 Task: Create in the project BrainBridge and in the Backlog issue 'Develop a new feature to allow for predictive analytics and forecasting' a child issue 'Code optimization for energy-efficient audio processing', and assign it to team member softage.2@softage.net. Create in the project BrainBridge and in the Backlog issue 'Implement a new feature to allow for sentiment analysis of user feedback' a child issue 'Email campaign segmentation and personalization optimization and reporting', and assign it to team member softage.3@softage.net
Action: Mouse moved to (149, 45)
Screenshot: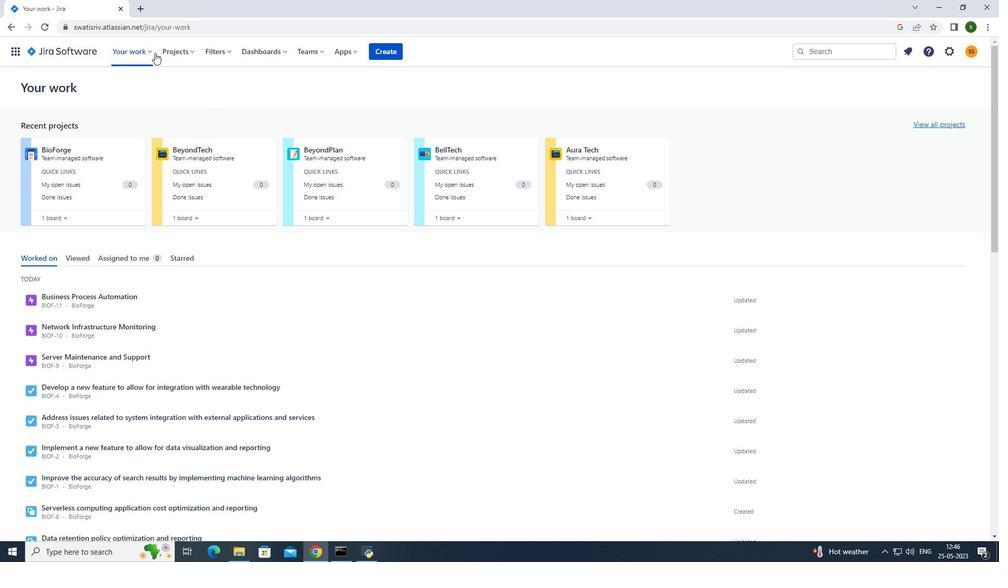
Action: Mouse pressed left at (149, 45)
Screenshot: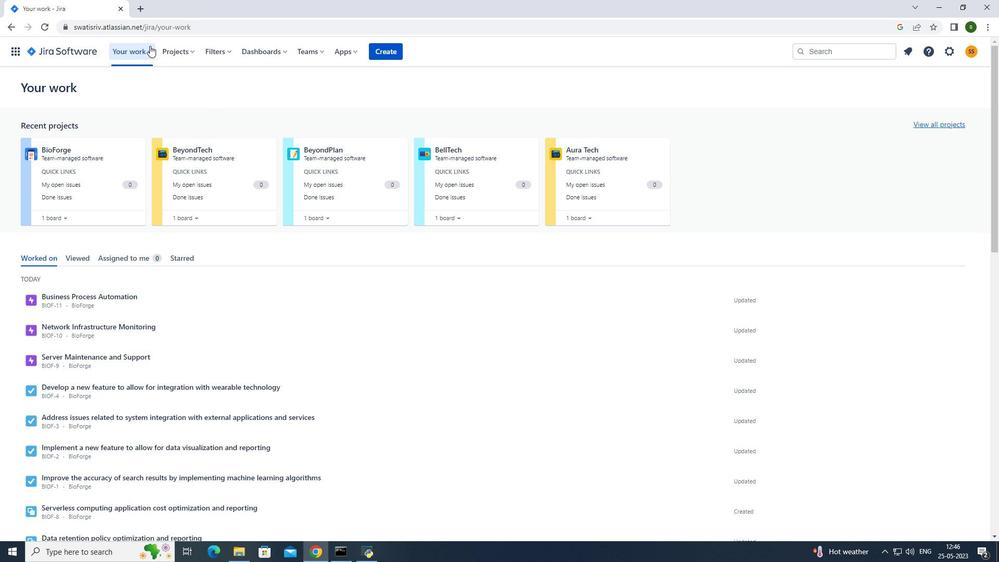 
Action: Mouse moved to (184, 54)
Screenshot: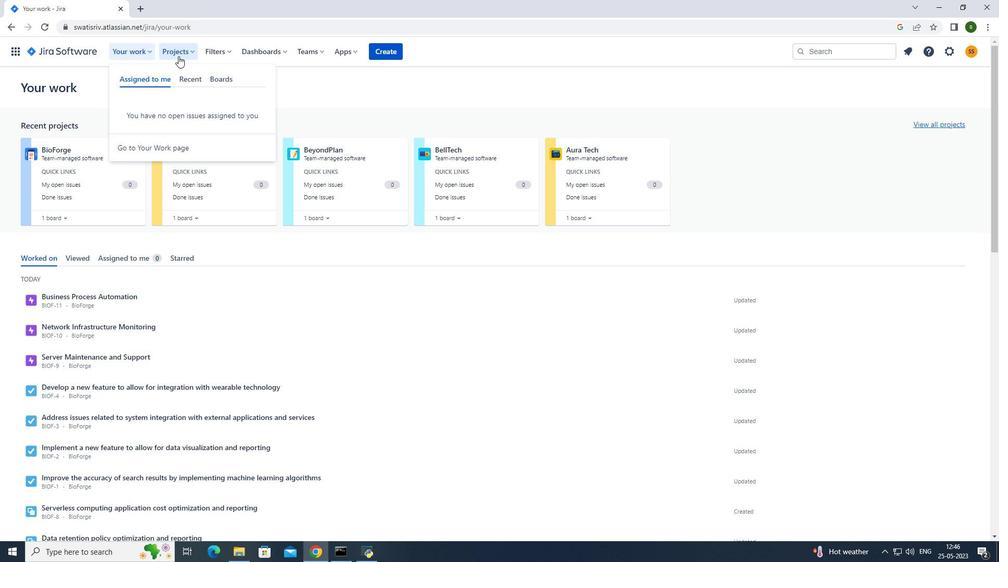 
Action: Mouse pressed left at (184, 54)
Screenshot: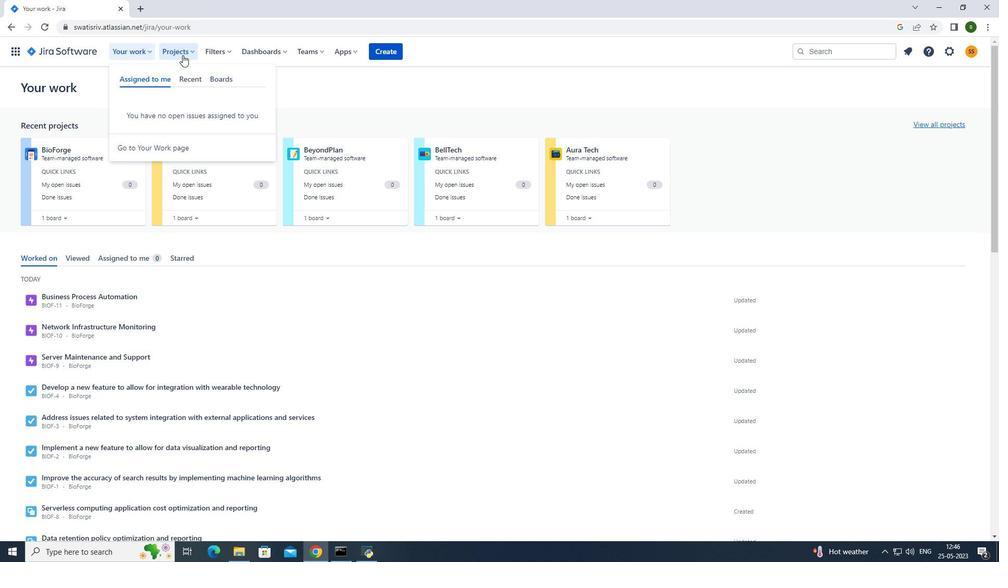 
Action: Mouse moved to (207, 95)
Screenshot: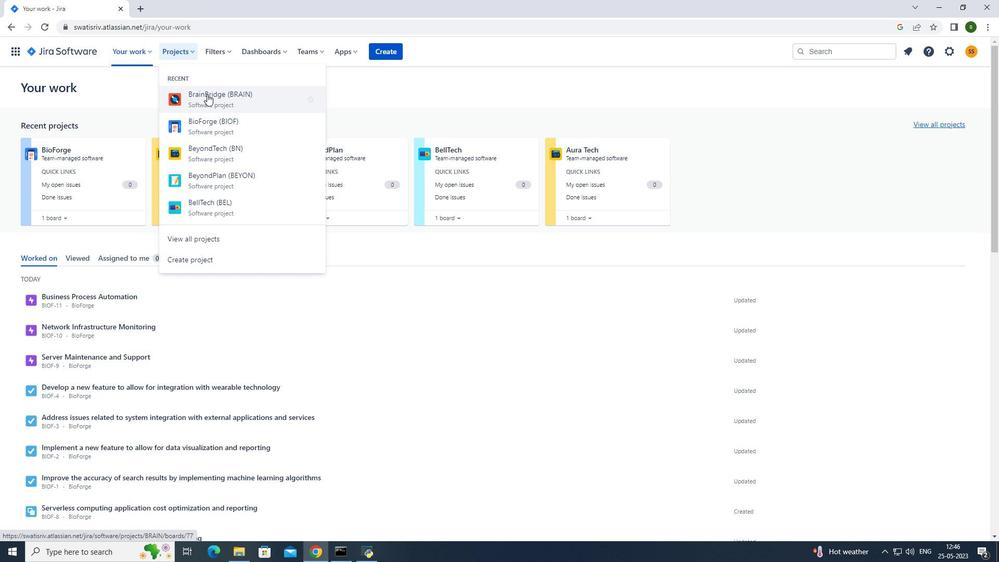 
Action: Mouse pressed left at (207, 95)
Screenshot: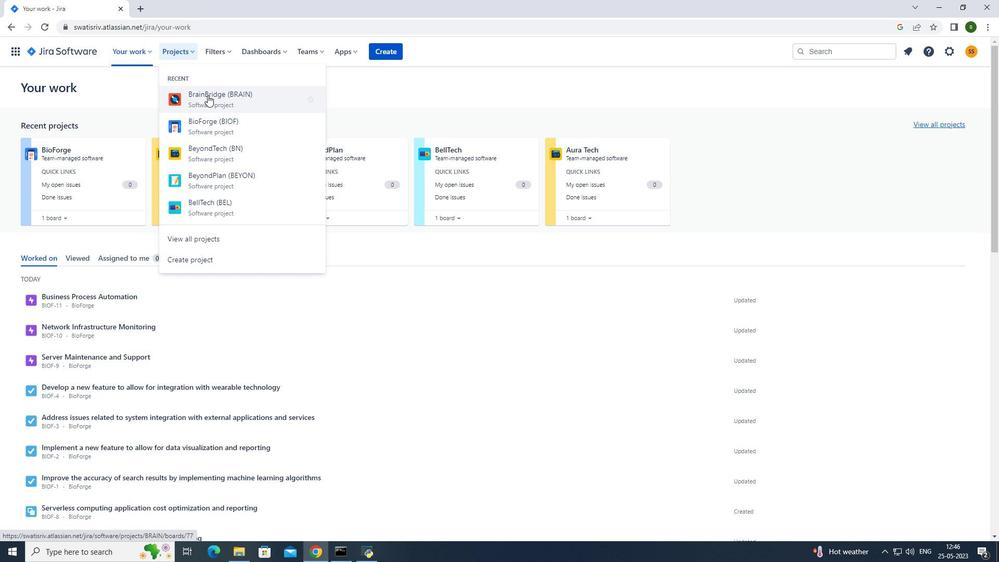 
Action: Mouse moved to (107, 162)
Screenshot: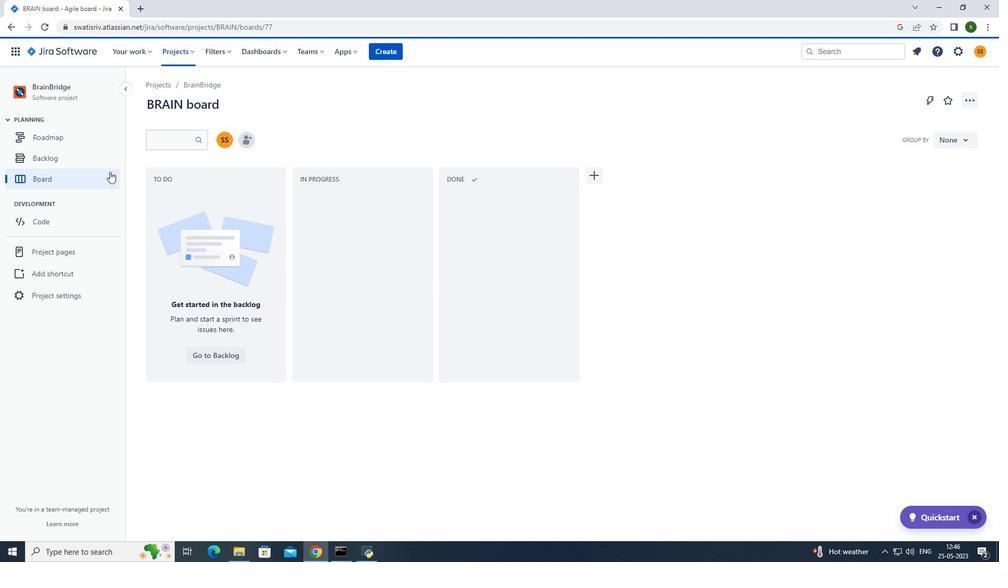 
Action: Mouse pressed left at (107, 162)
Screenshot: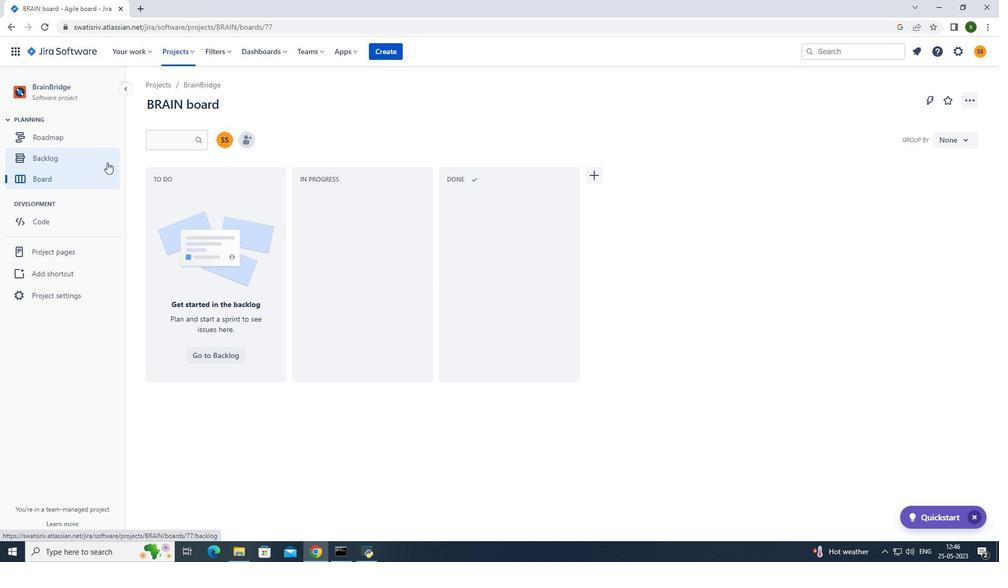 
Action: Mouse moved to (325, 251)
Screenshot: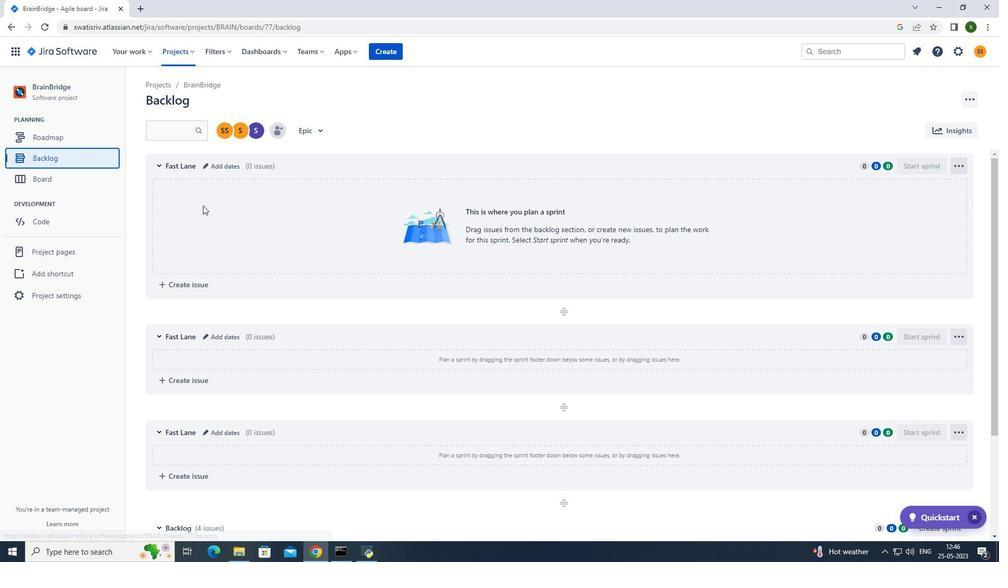 
Action: Mouse scrolled (325, 250) with delta (0, 0)
Screenshot: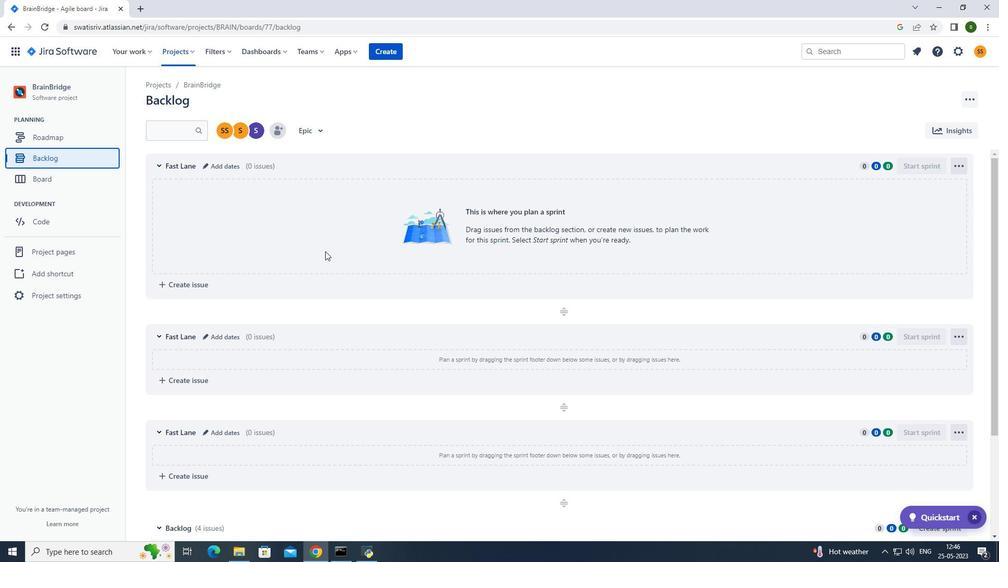 
Action: Mouse scrolled (325, 250) with delta (0, 0)
Screenshot: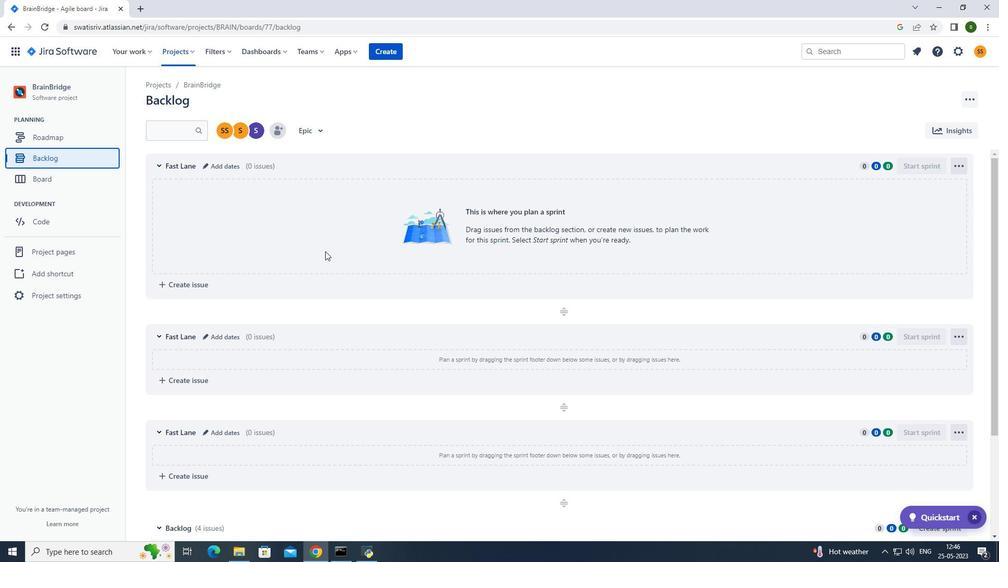 
Action: Mouse scrolled (325, 250) with delta (0, 0)
Screenshot: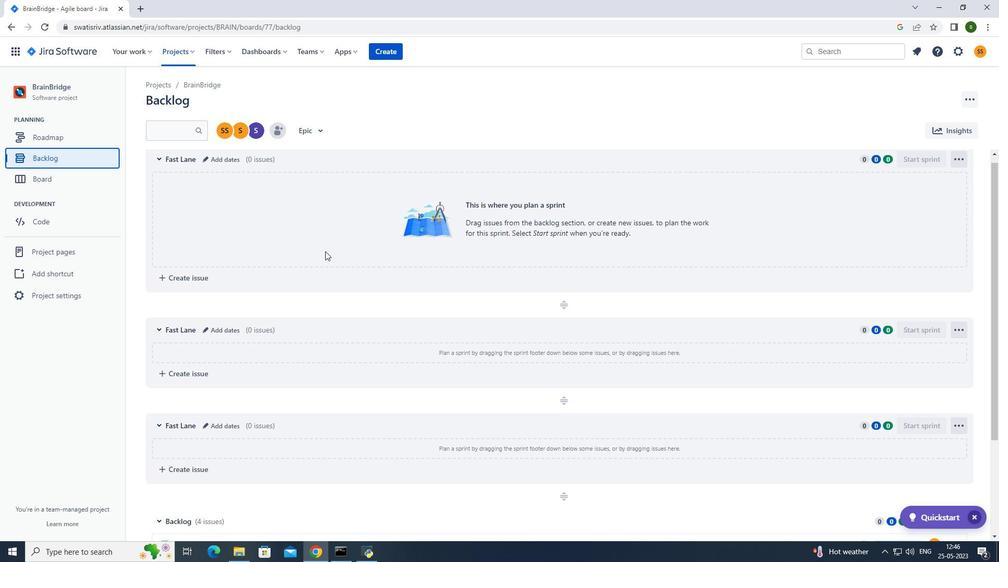 
Action: Mouse scrolled (325, 250) with delta (0, 0)
Screenshot: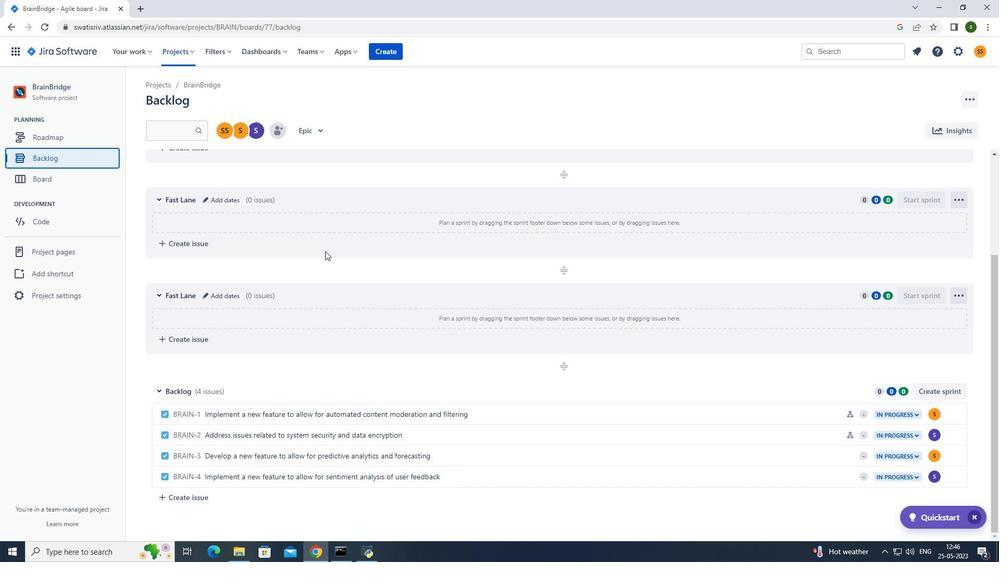 
Action: Mouse scrolled (325, 250) with delta (0, 0)
Screenshot: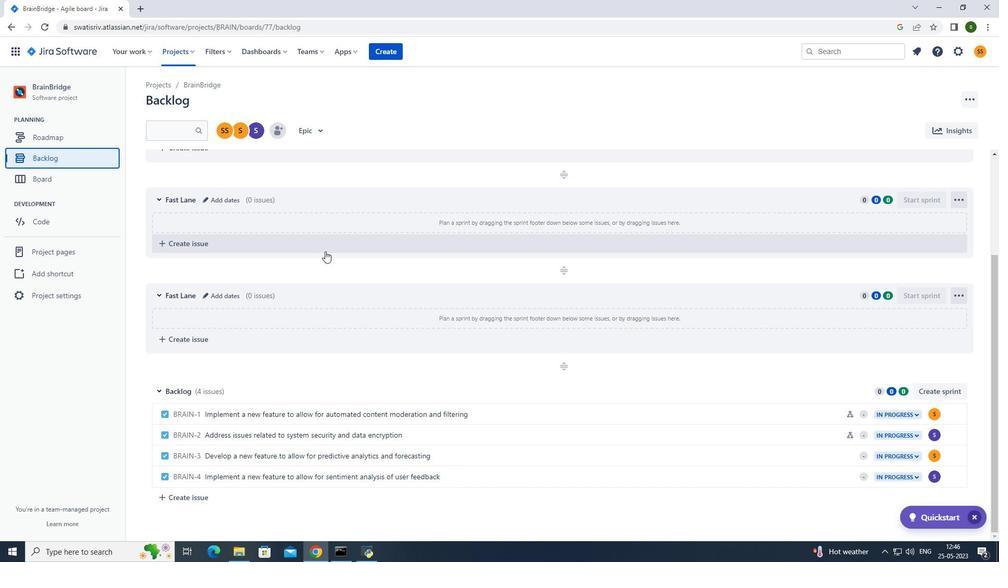 
Action: Mouse scrolled (325, 250) with delta (0, 0)
Screenshot: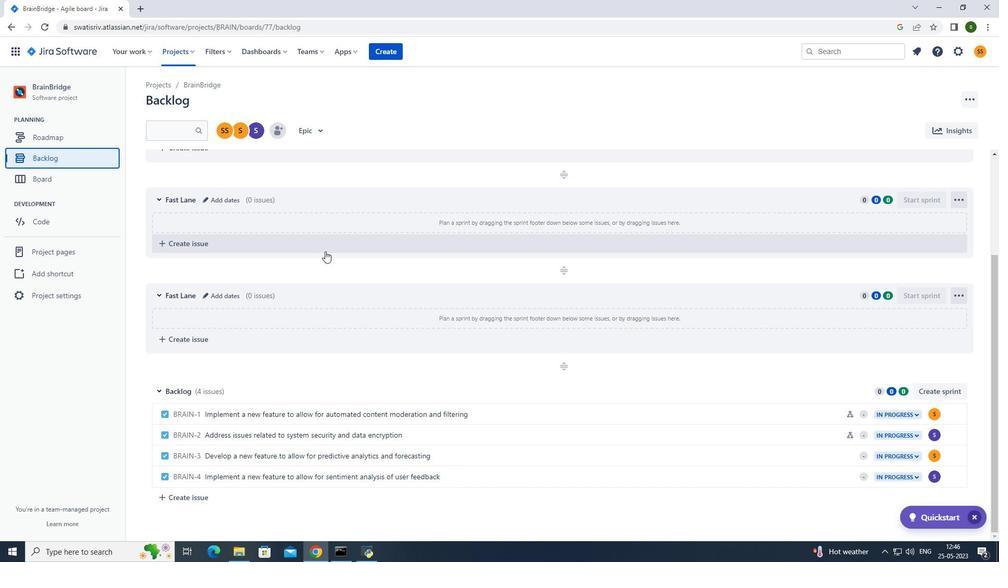 
Action: Mouse moved to (609, 459)
Screenshot: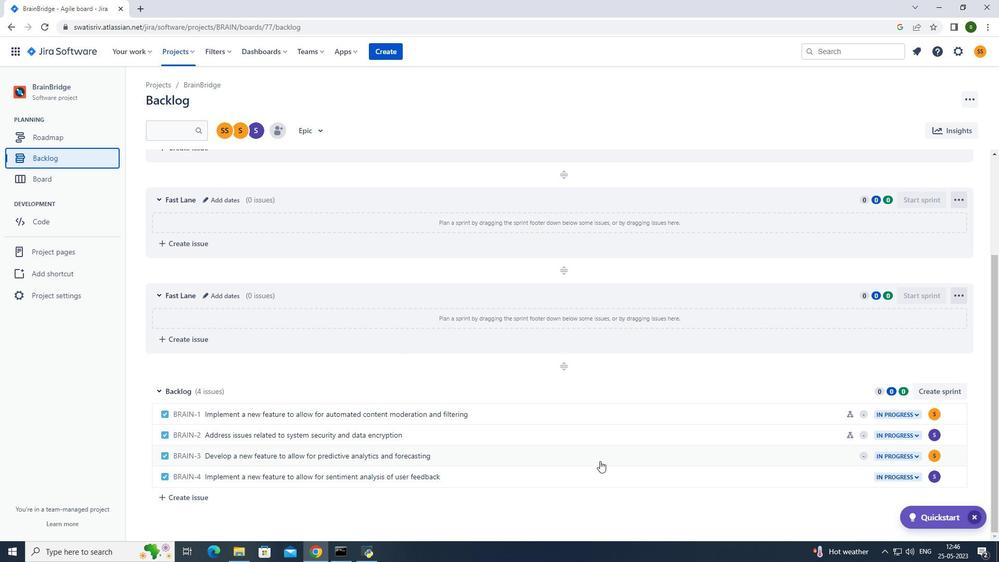 
Action: Mouse pressed left at (609, 459)
Screenshot: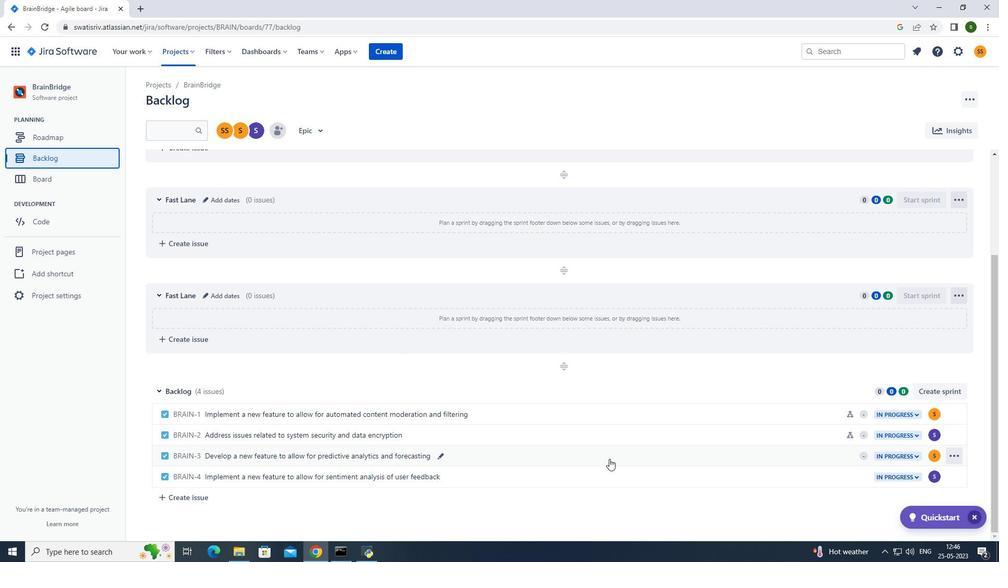 
Action: Mouse moved to (813, 218)
Screenshot: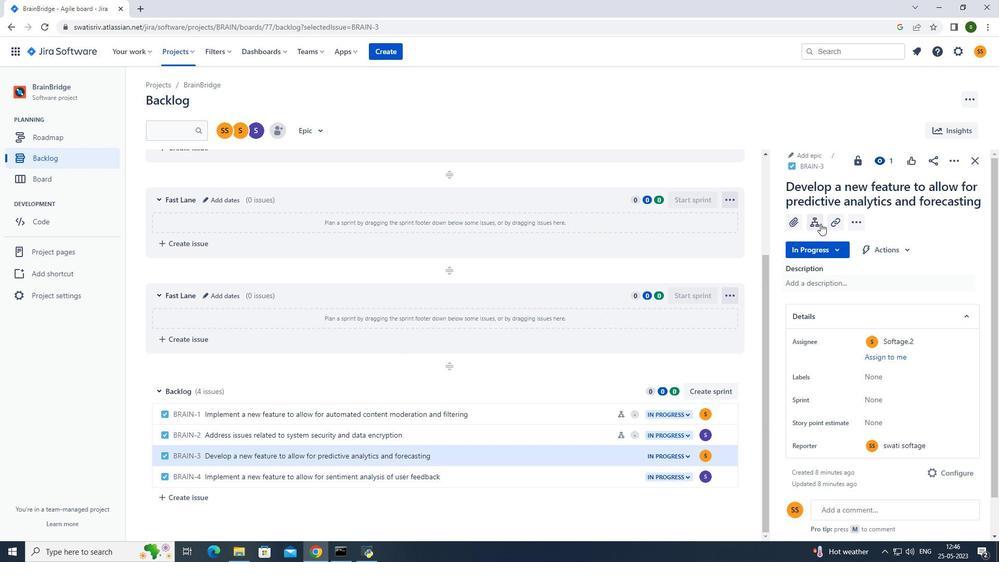
Action: Mouse pressed left at (813, 218)
Screenshot: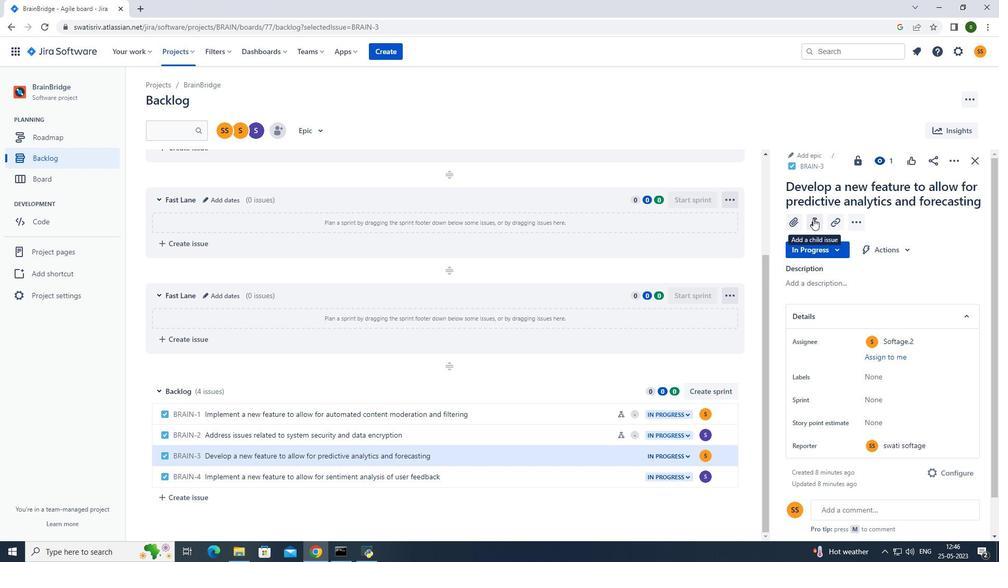 
Action: Mouse moved to (831, 327)
Screenshot: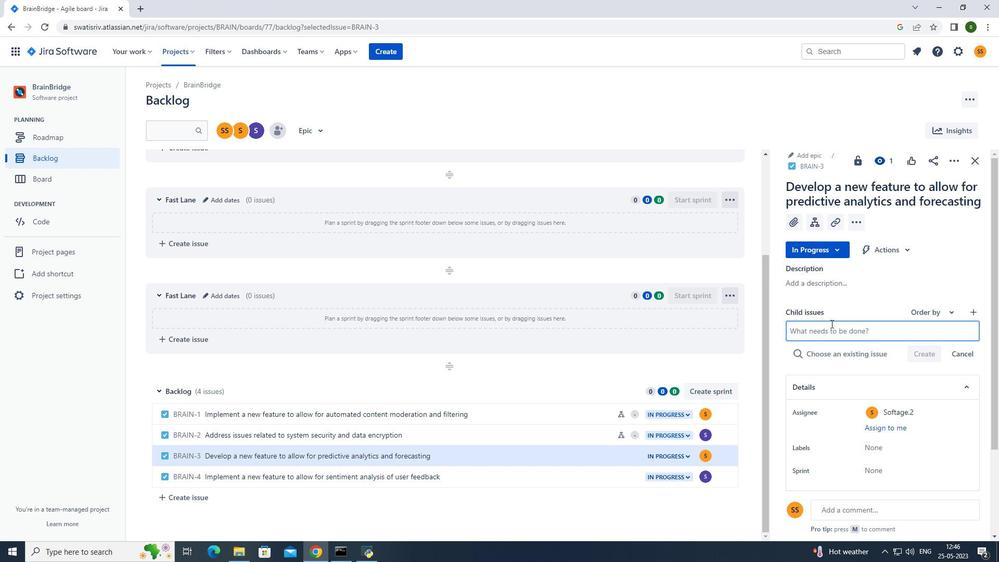 
Action: Key pressed <Key.caps_lock>C<Key.caps_lock>ode<Key.space>optimization<Key.space>for<Key.space>energy-efficient<Key.space>audio<Key.space>processing<Key.enter>
Screenshot: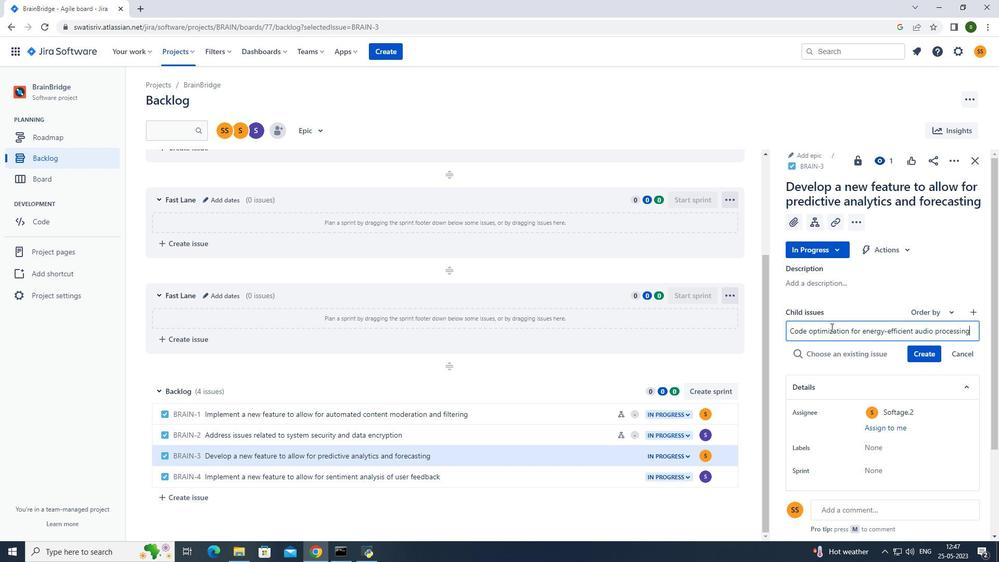 
Action: Mouse moved to (934, 334)
Screenshot: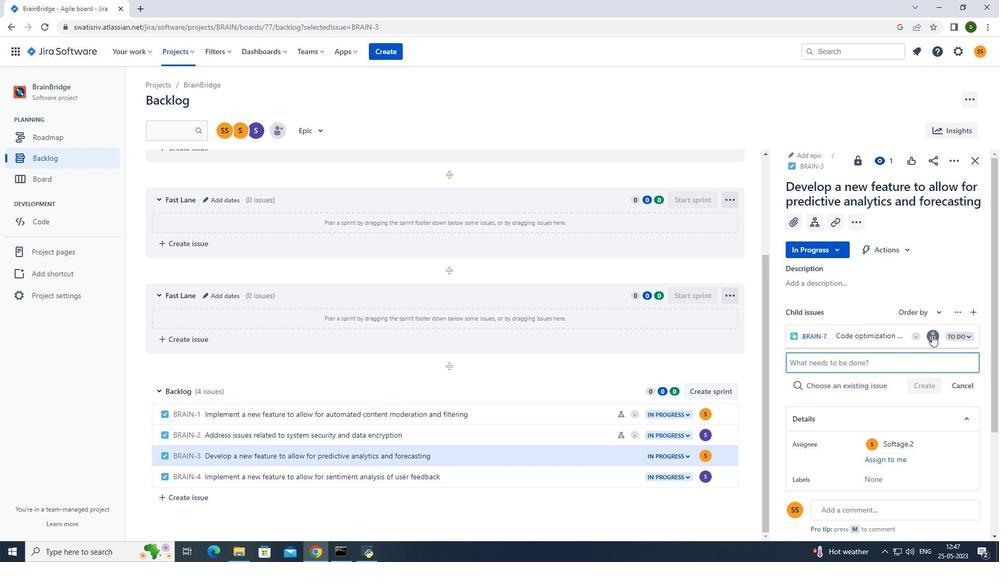 
Action: Mouse pressed left at (934, 334)
Screenshot: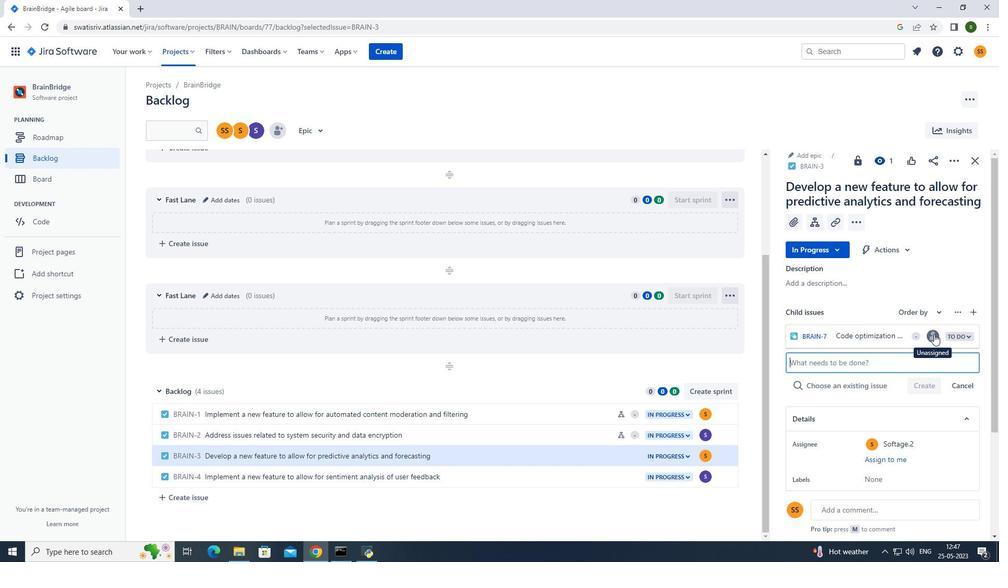 
Action: Mouse moved to (844, 282)
Screenshot: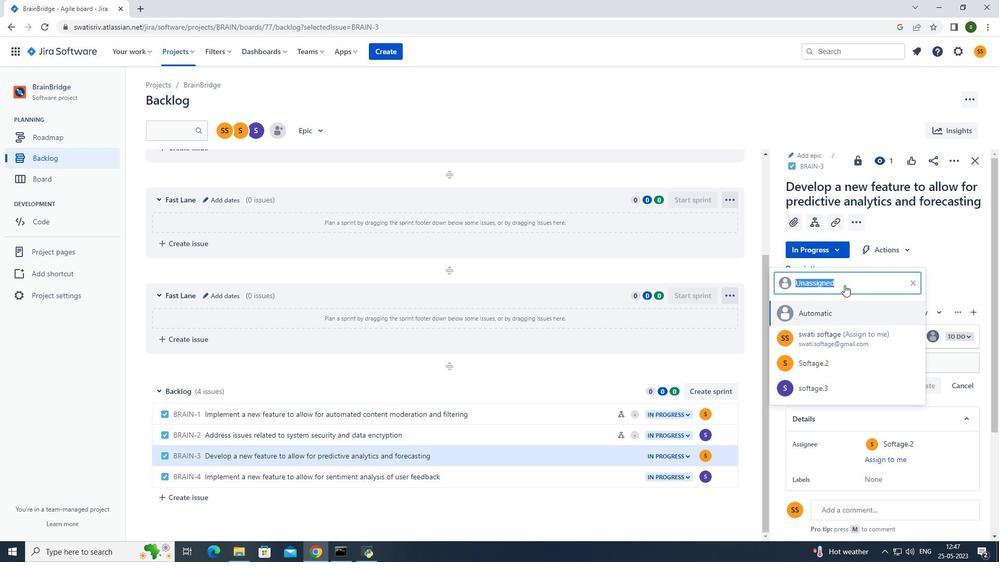 
Action: Key pressed softage.2<Key.shift>@softage.net
Screenshot: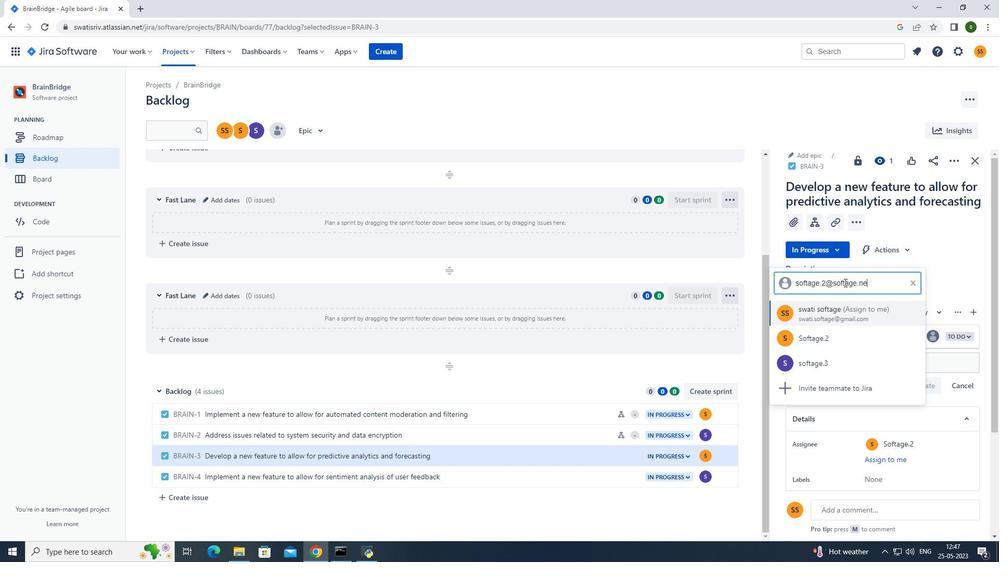 
Action: Mouse moved to (834, 332)
Screenshot: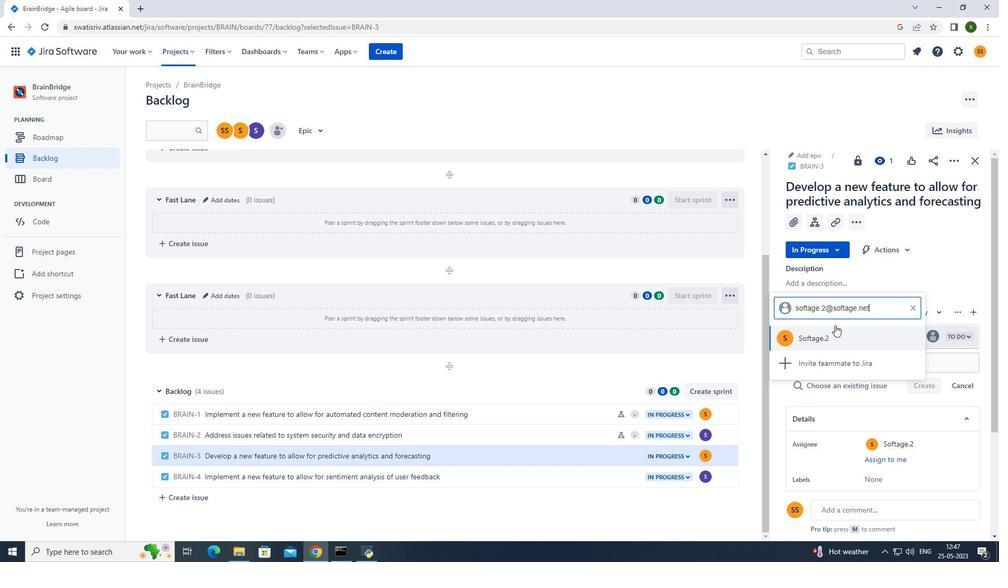 
Action: Mouse pressed left at (834, 332)
Screenshot: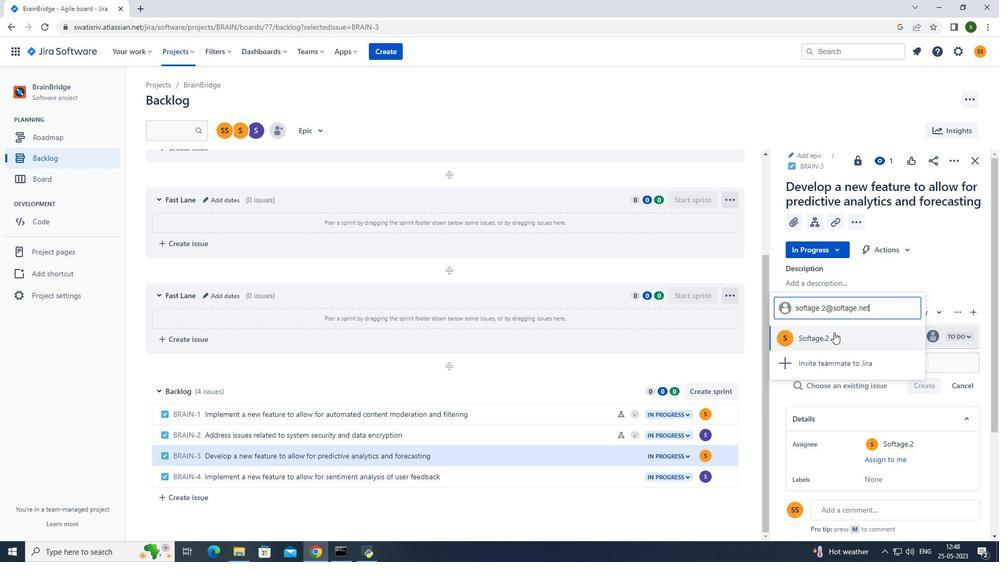 
Action: Mouse moved to (306, 95)
Screenshot: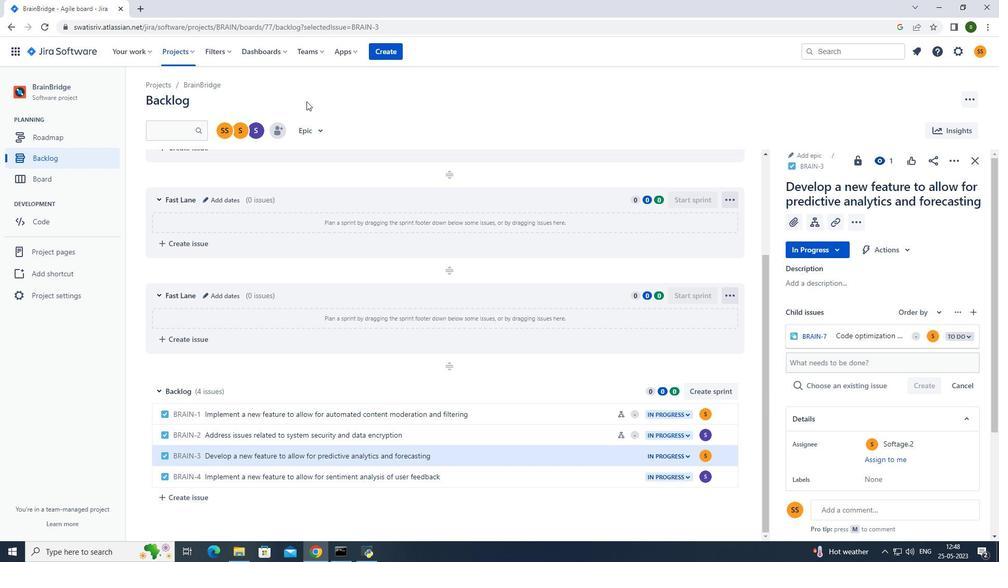 
Action: Mouse pressed left at (306, 95)
Screenshot: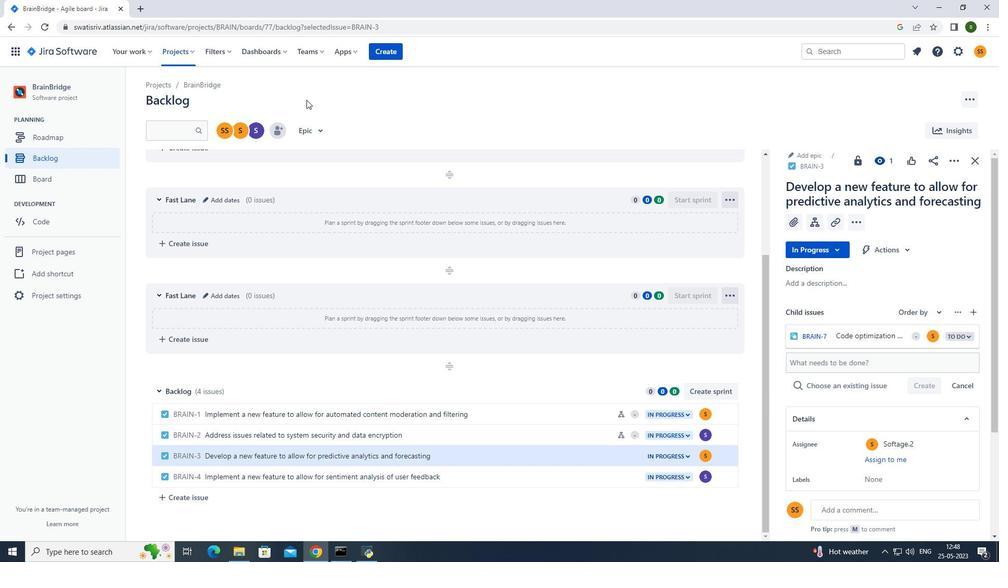 
Action: Mouse moved to (188, 53)
Screenshot: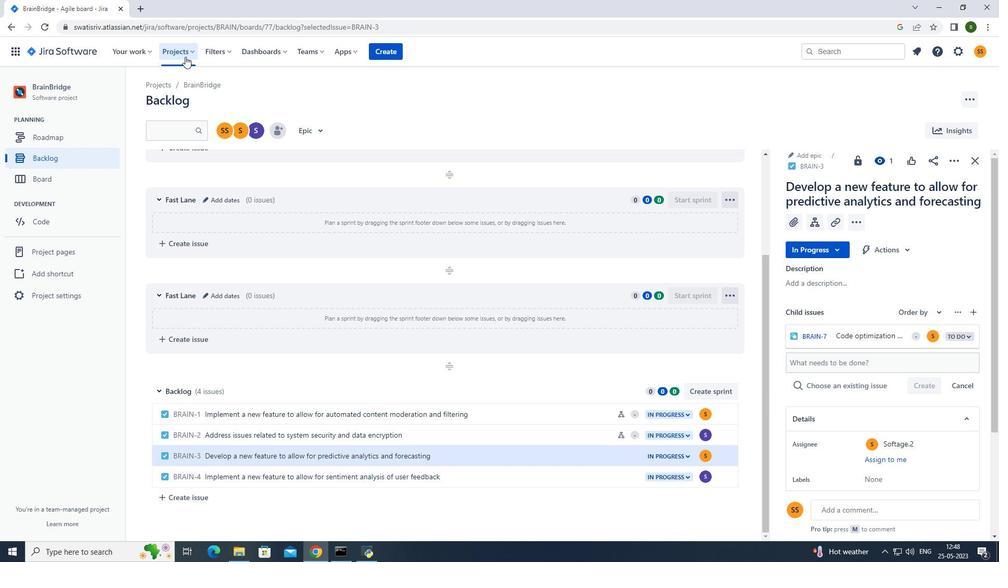 
Action: Mouse pressed left at (188, 53)
Screenshot: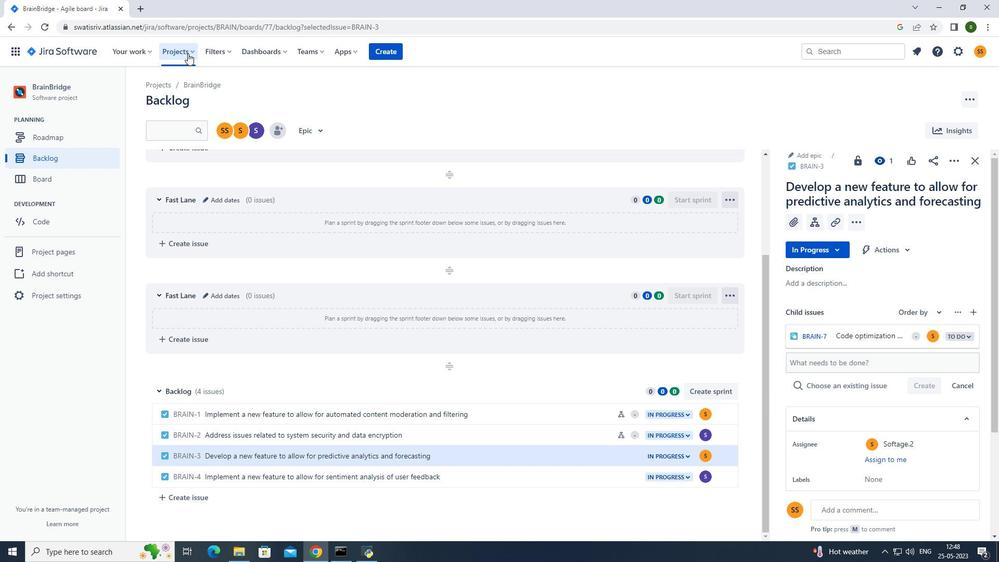 
Action: Mouse moved to (208, 98)
Screenshot: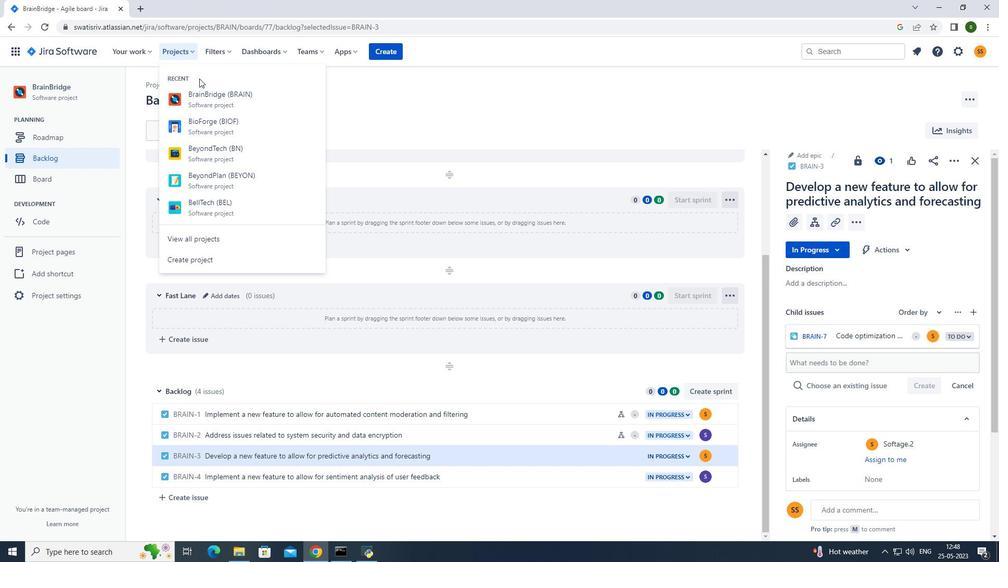 
Action: Mouse pressed left at (208, 98)
Screenshot: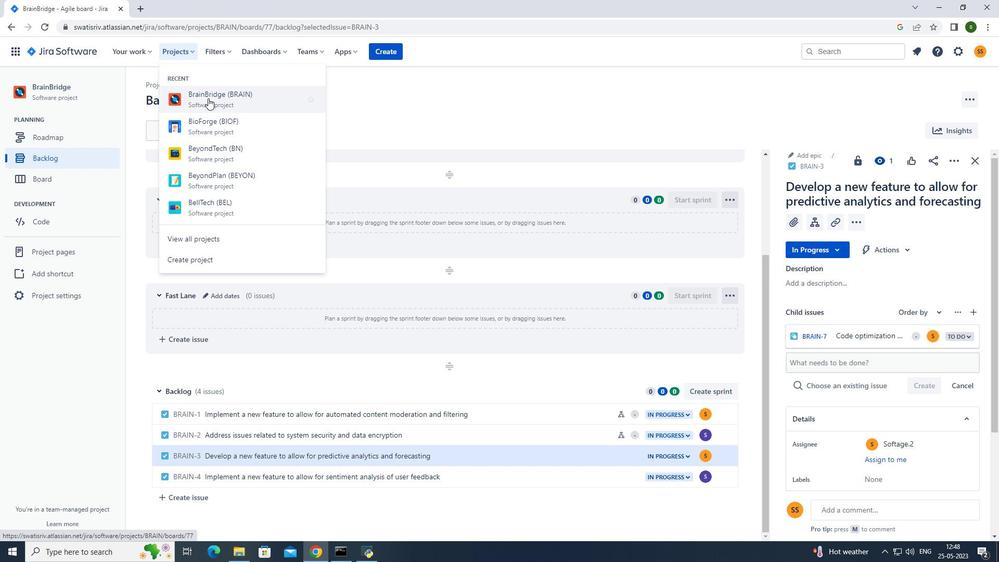 
Action: Mouse moved to (80, 158)
Screenshot: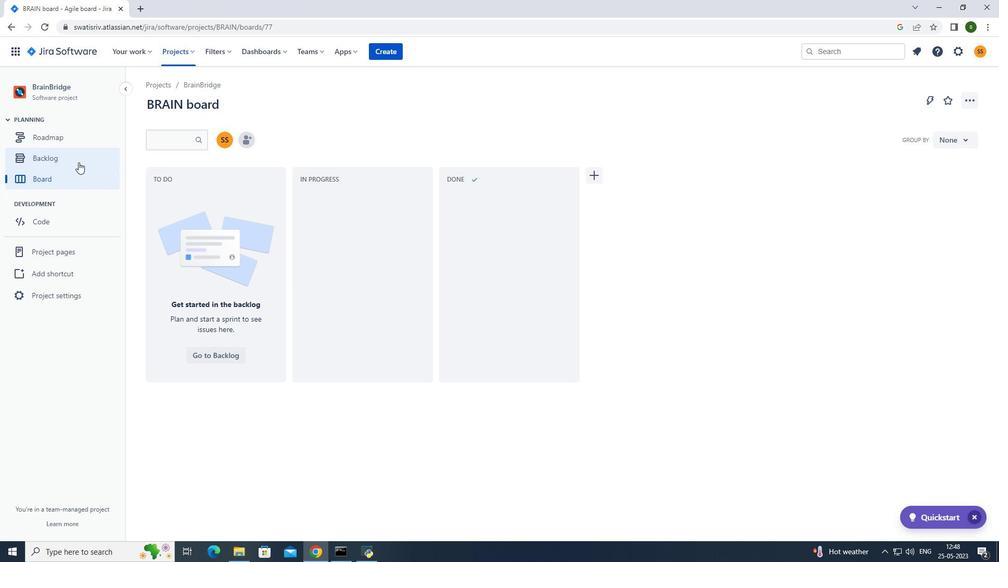 
Action: Mouse pressed left at (80, 158)
Screenshot: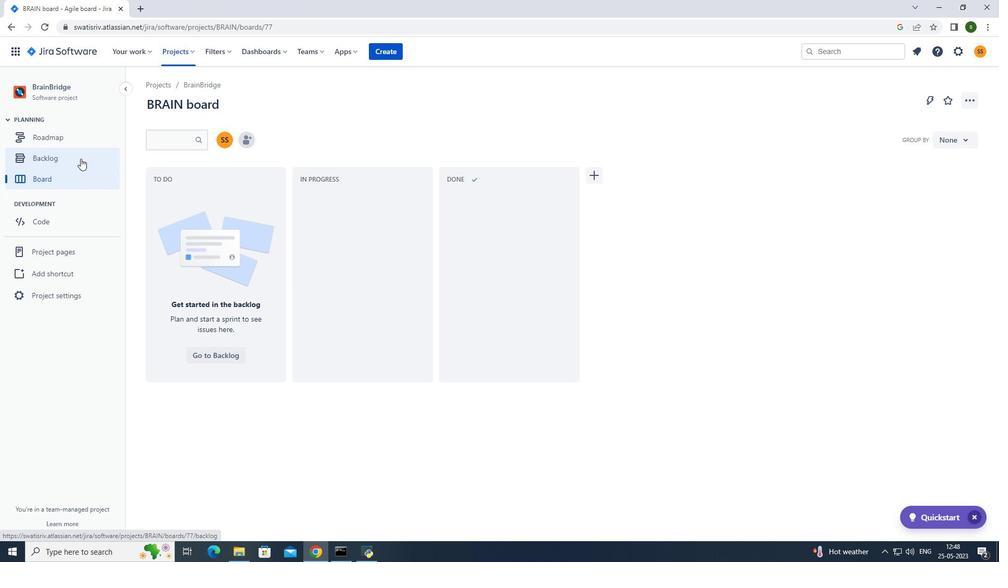 
Action: Mouse moved to (341, 285)
Screenshot: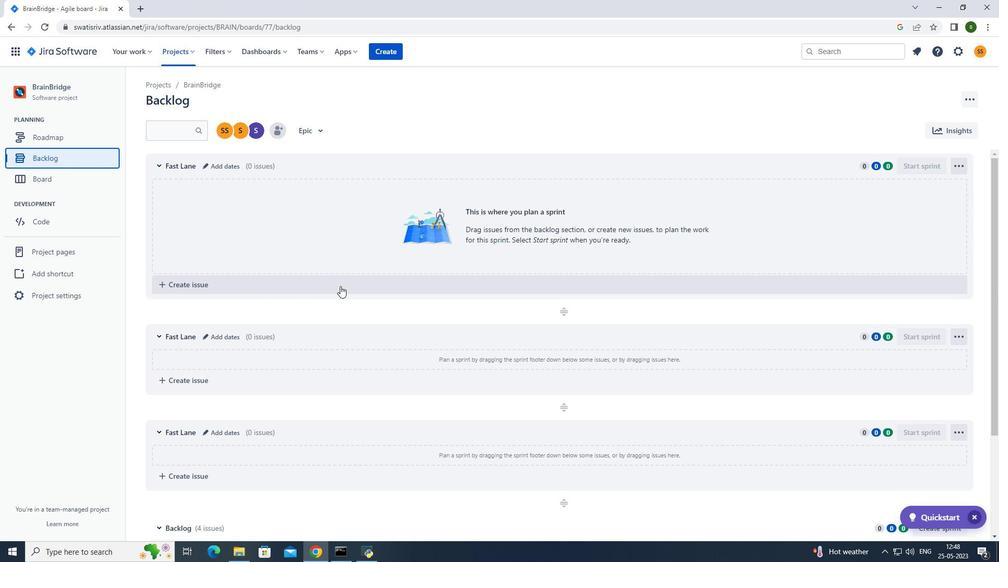 
Action: Mouse scrolled (341, 284) with delta (0, 0)
Screenshot: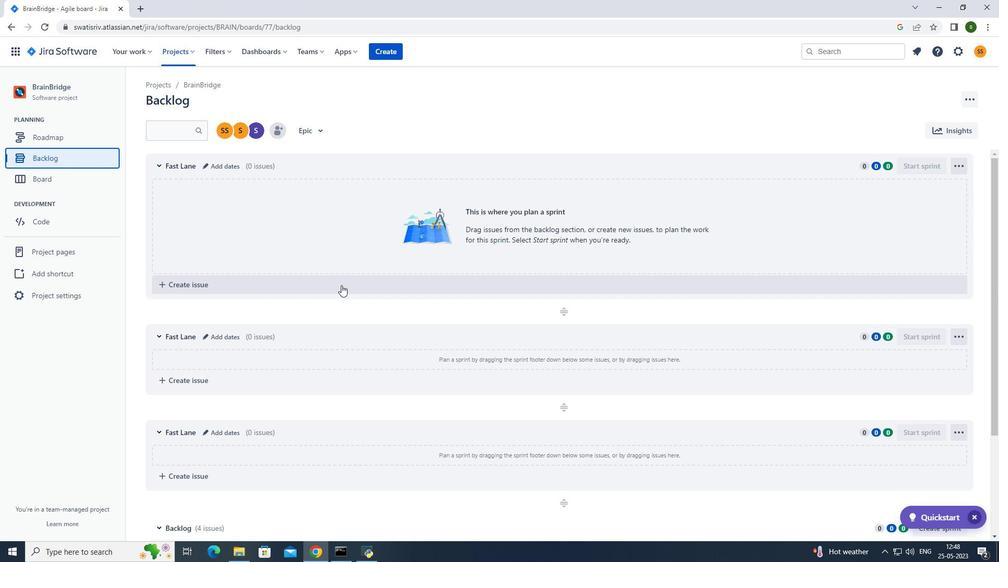 
Action: Mouse scrolled (341, 284) with delta (0, 0)
Screenshot: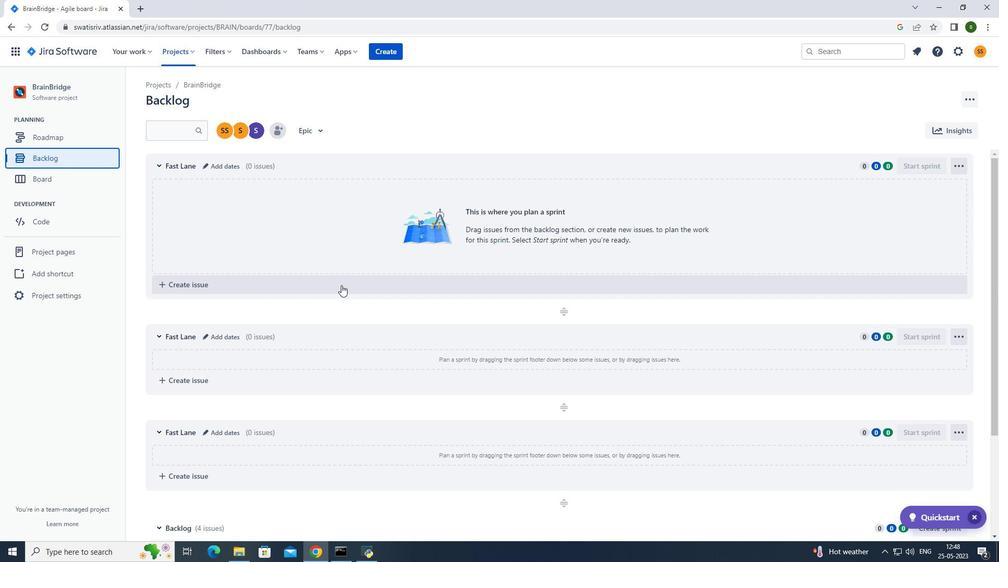 
Action: Mouse scrolled (341, 284) with delta (0, 0)
Screenshot: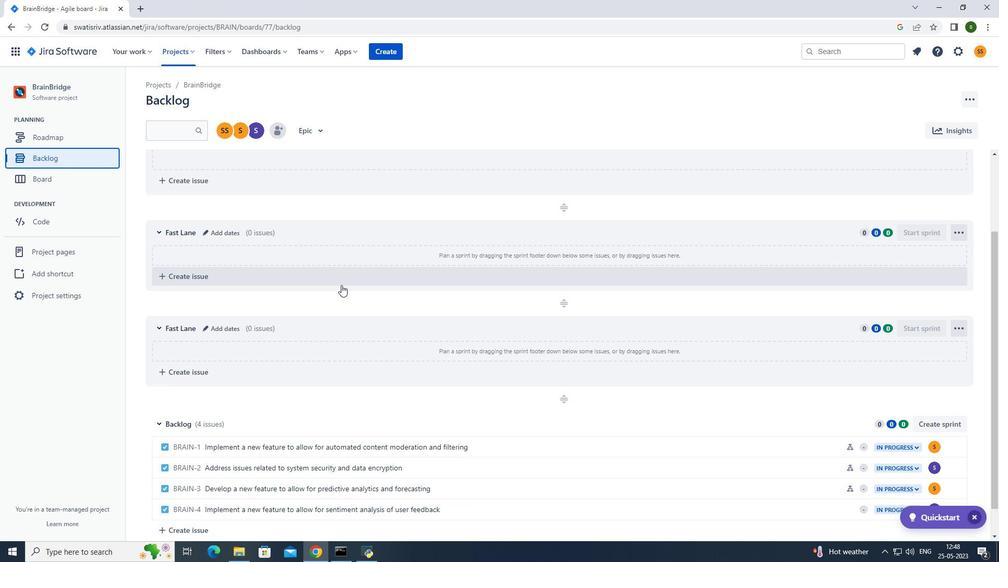 
Action: Mouse scrolled (341, 284) with delta (0, 0)
Screenshot: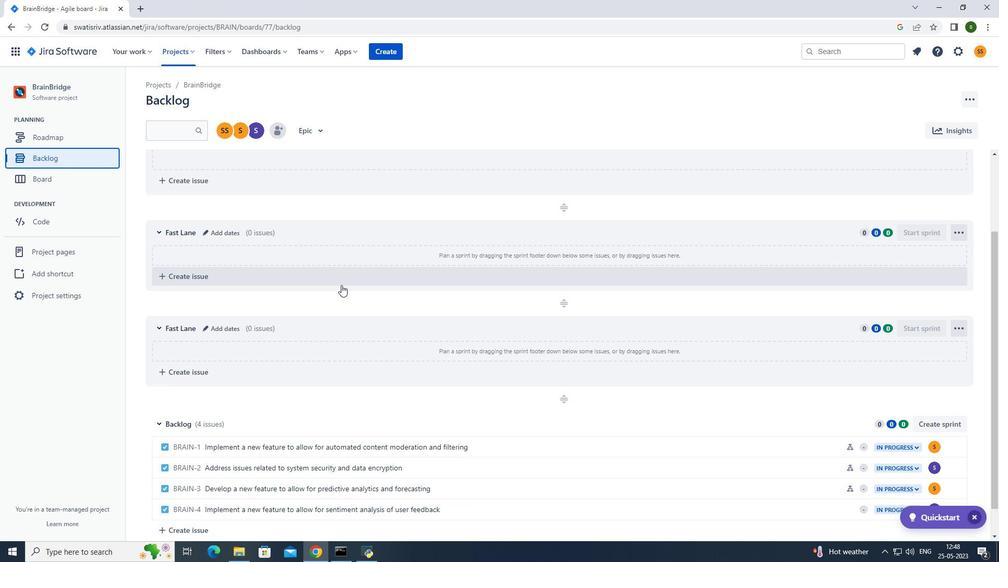 
Action: Mouse moved to (637, 477)
Screenshot: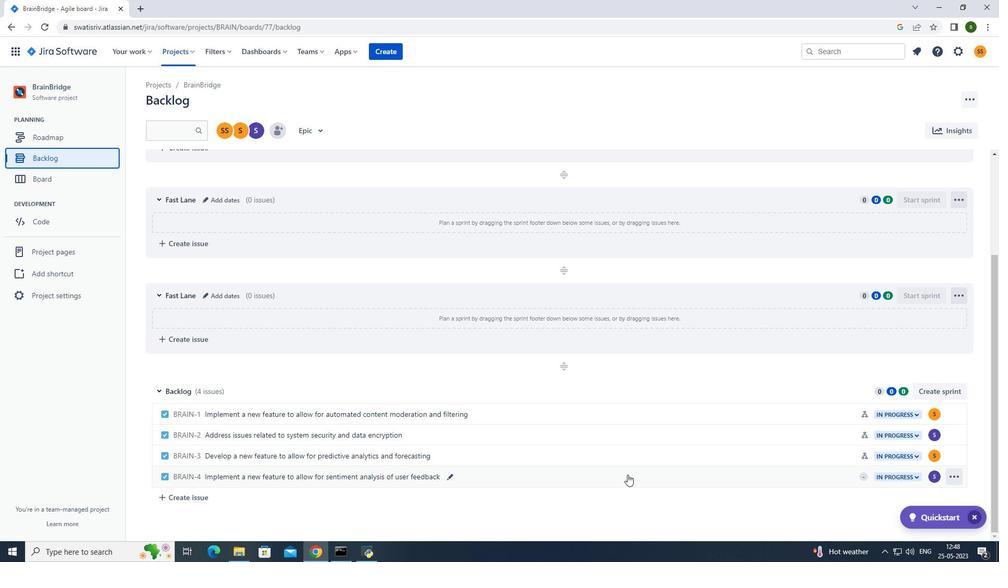 
Action: Mouse pressed left at (637, 477)
Screenshot: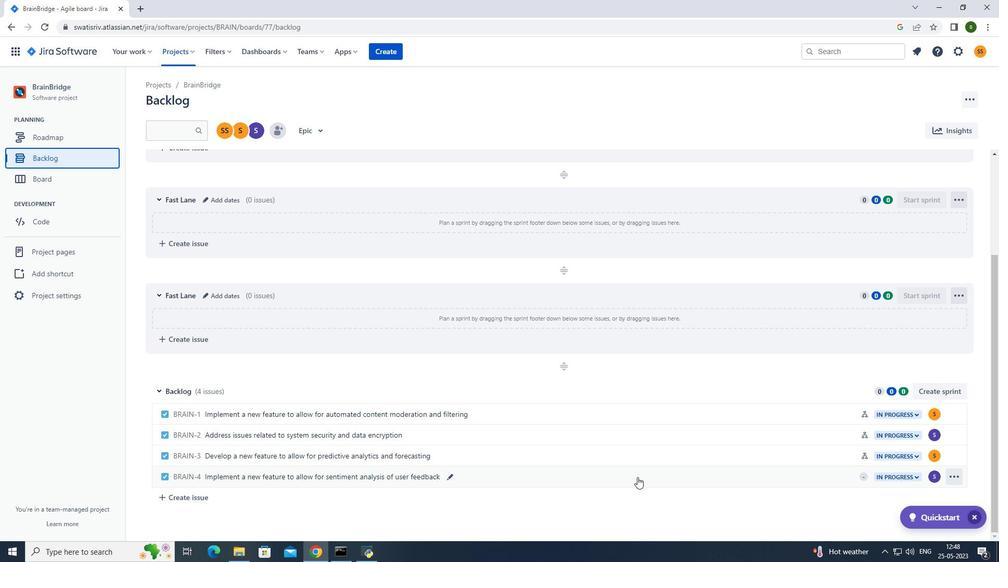 
Action: Mouse moved to (811, 234)
Screenshot: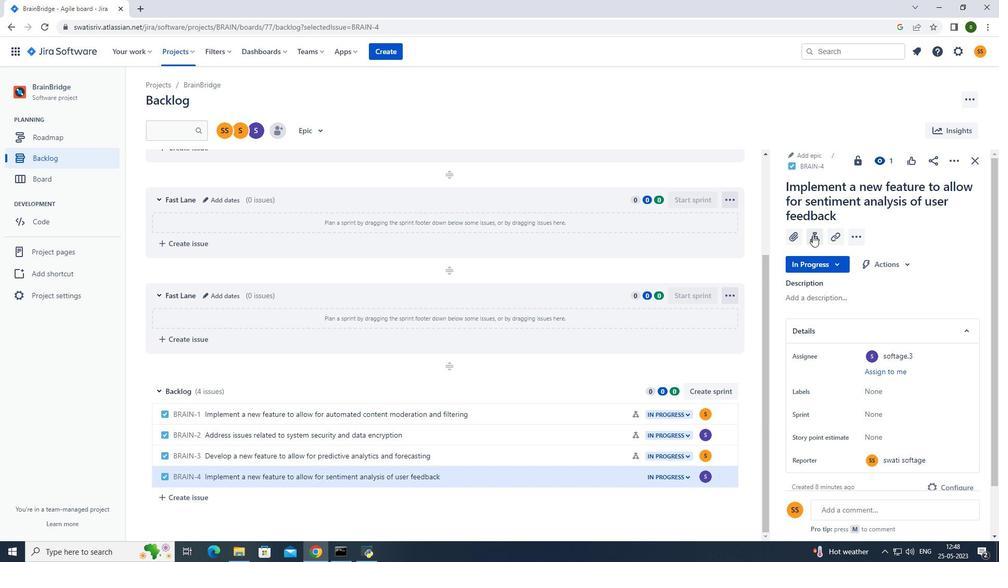 
Action: Mouse pressed left at (811, 234)
Screenshot: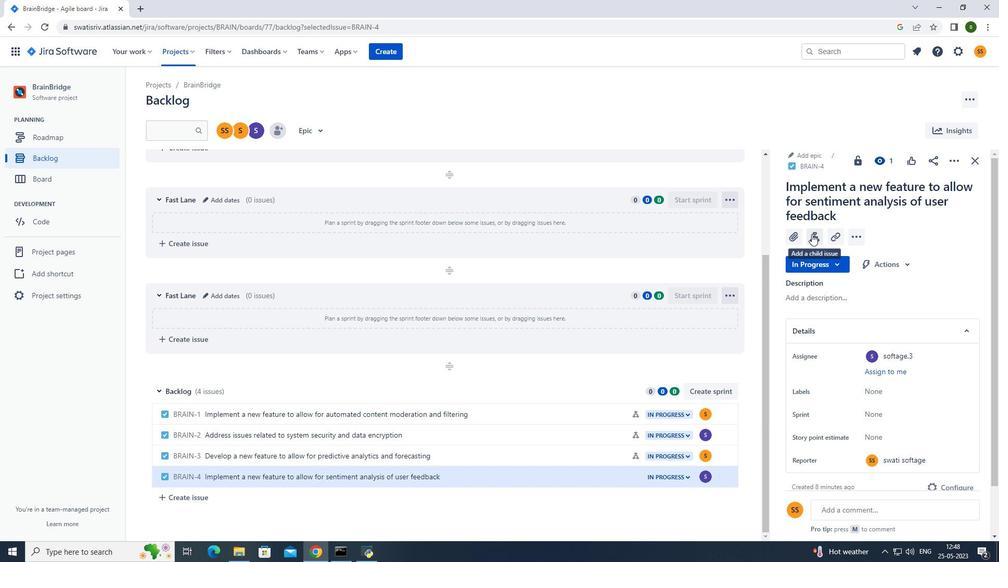 
Action: Mouse moved to (849, 335)
Screenshot: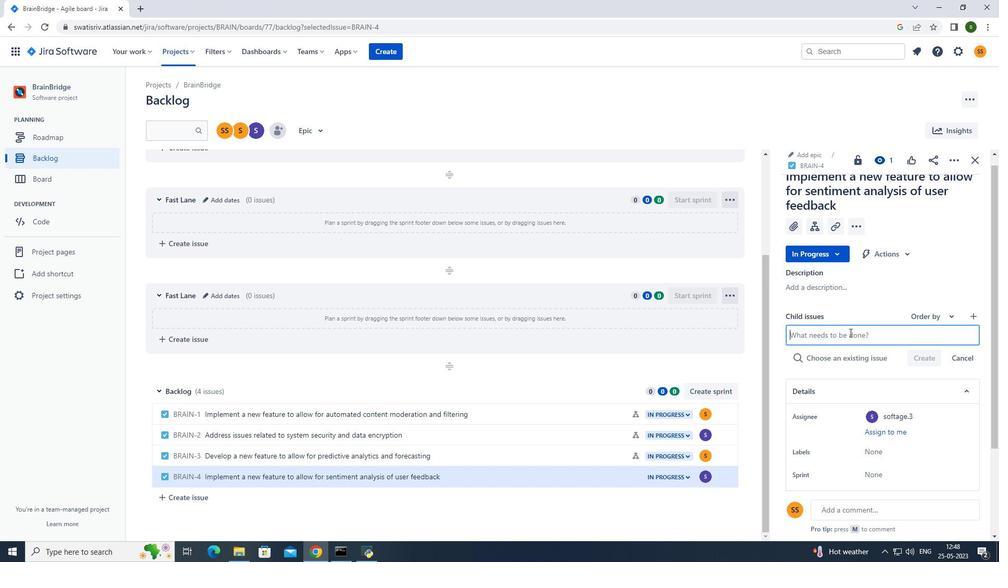 
Action: Mouse pressed left at (849, 335)
Screenshot: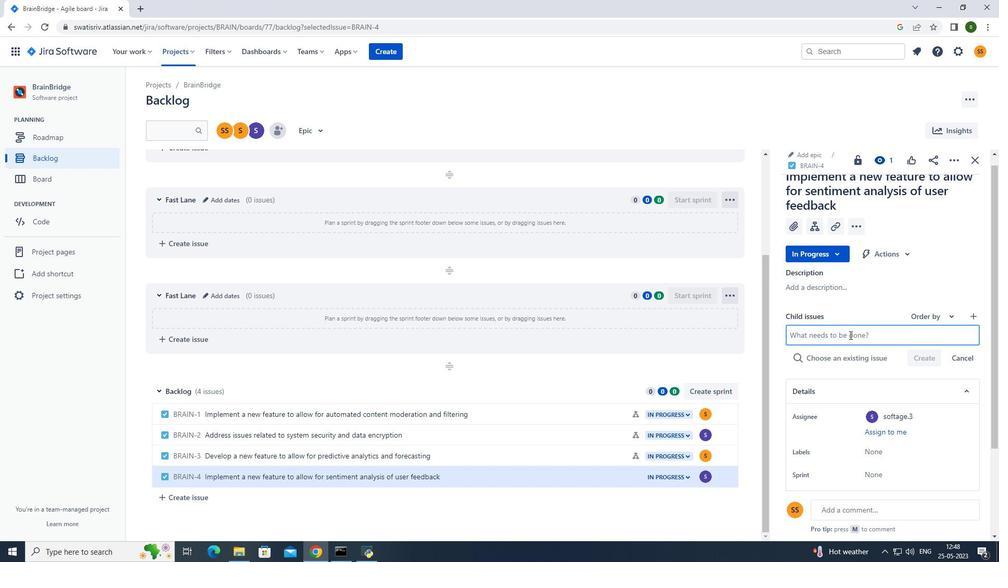 
Action: Mouse moved to (848, 336)
Screenshot: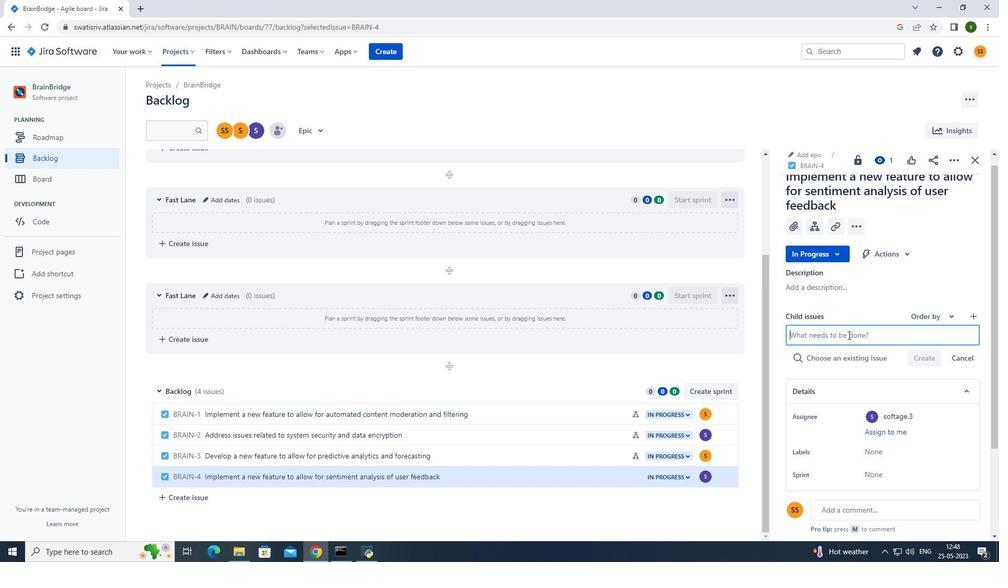 
Action: Key pressed <Key.caps_lock>E<Key.caps_lock>mail<Key.space>campaign<Key.space>sege<Key.backspace>mentation<Key.space>and<Key.space>personalization<Key.space>optimization<Key.space>and<Key.space>reporting<Key.enter>
Screenshot: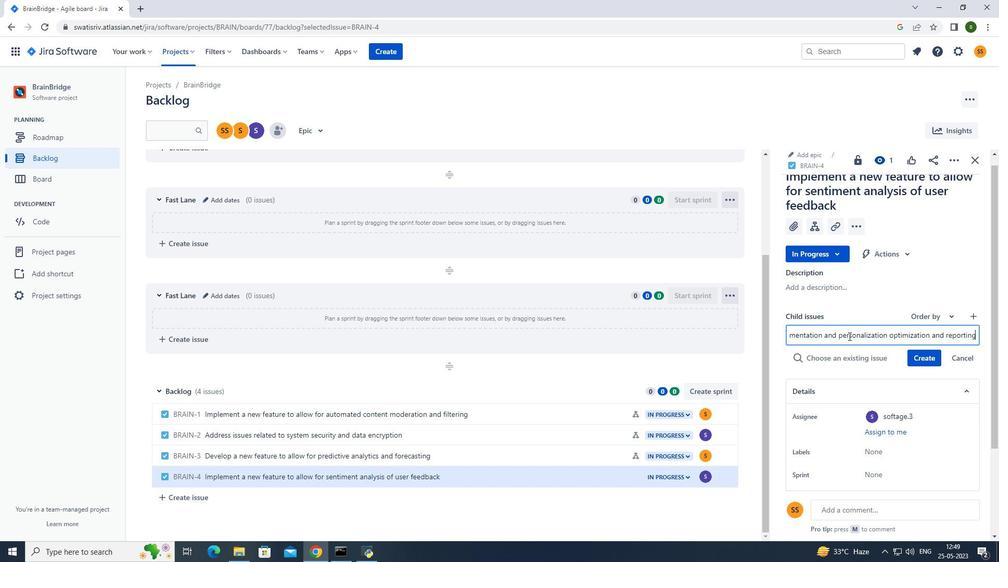 
Action: Mouse moved to (933, 340)
Screenshot: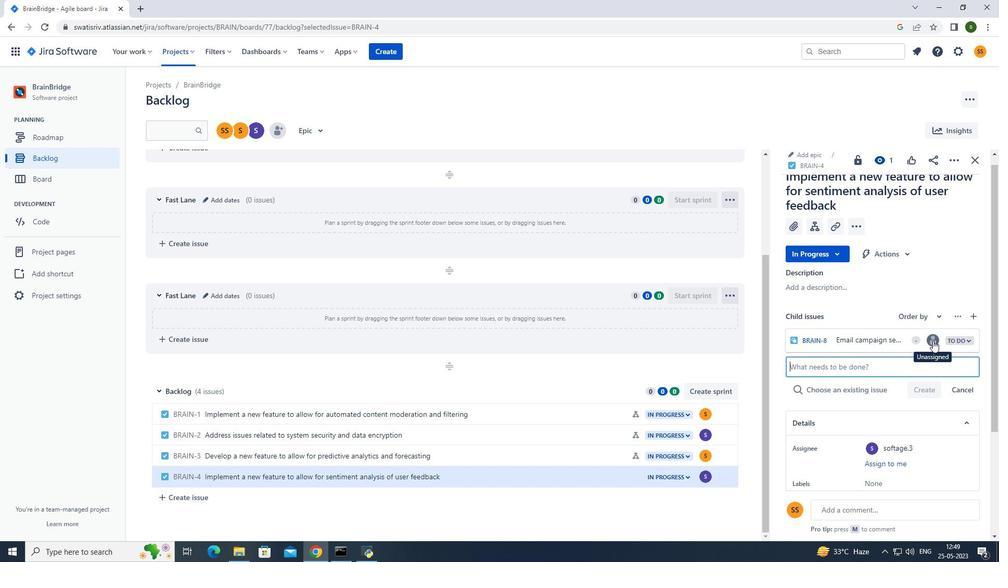 
Action: Mouse pressed left at (933, 340)
Screenshot: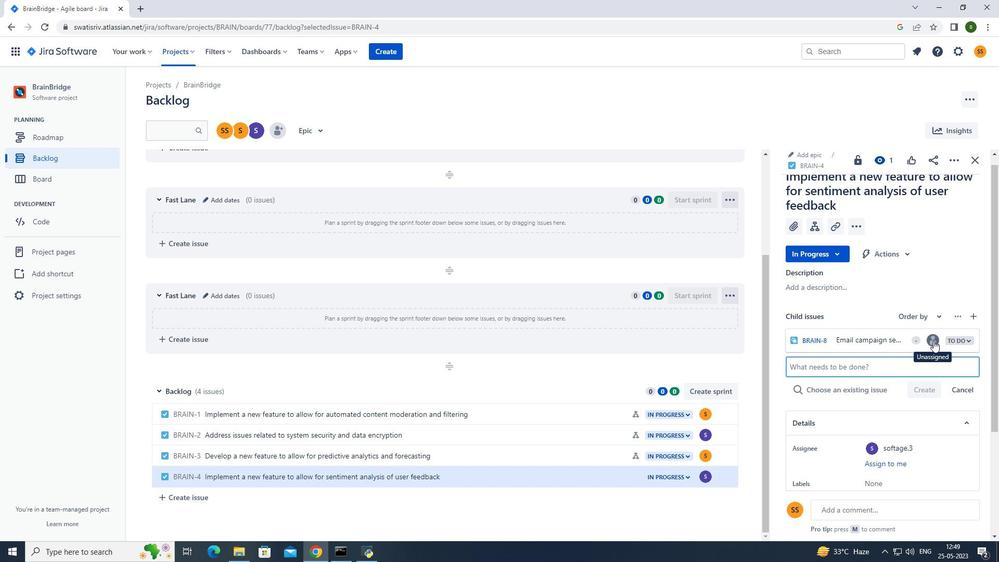 
Action: Mouse moved to (836, 286)
Screenshot: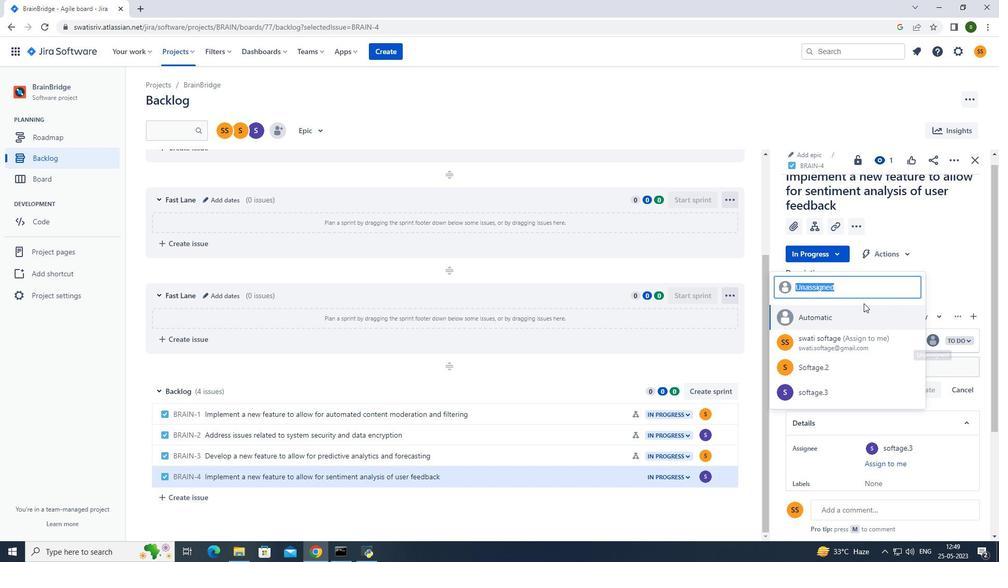 
Action: Key pressed softage.3<Key.shift>@softage.3<Key.backspace>net
Screenshot: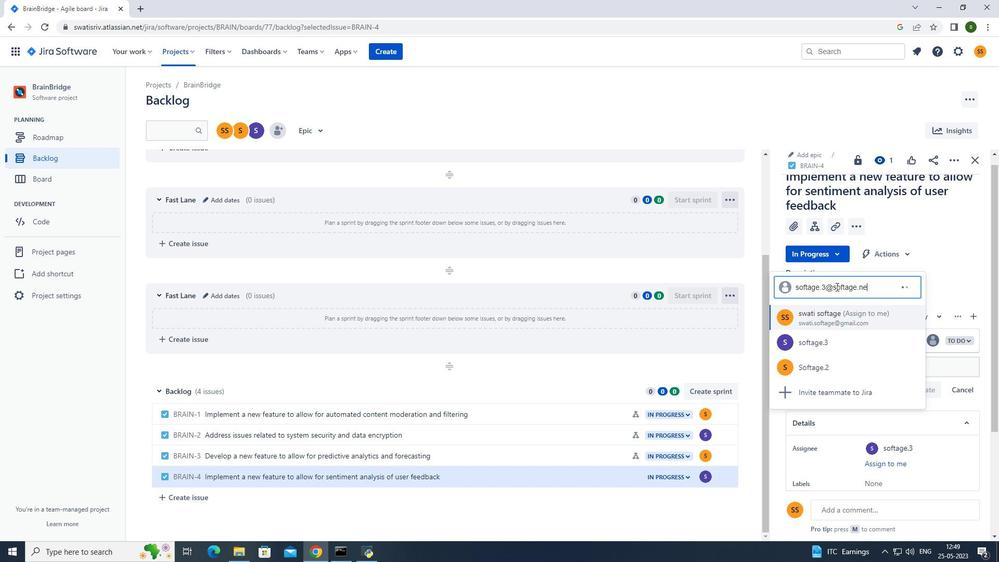 
Action: Mouse moved to (834, 341)
Screenshot: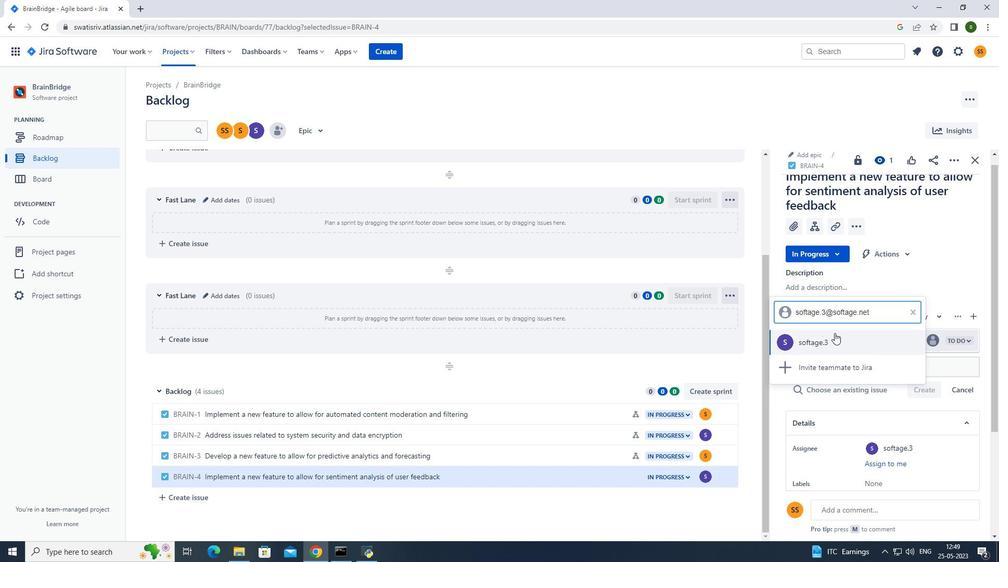 
Action: Mouse pressed left at (834, 341)
Screenshot: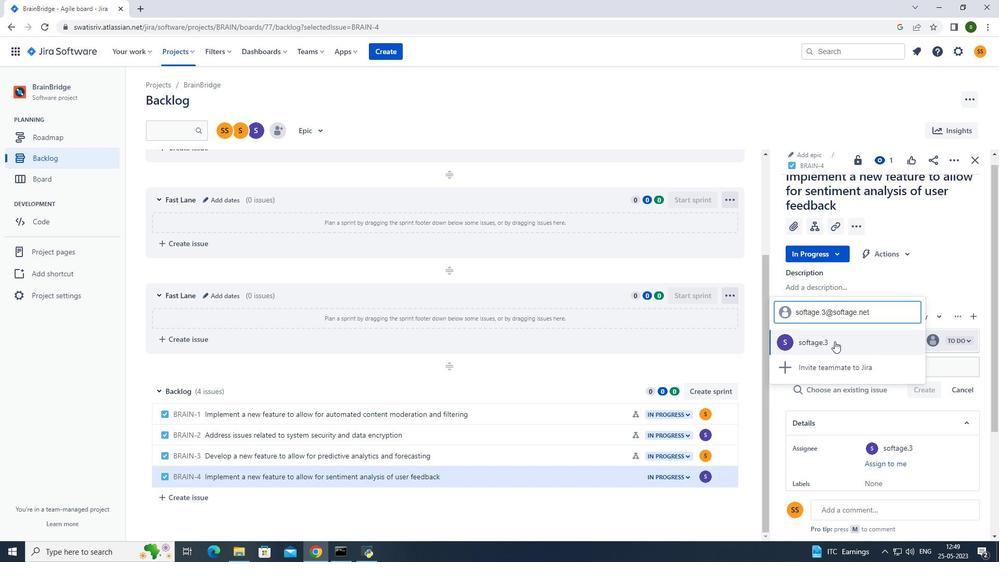 
Action: Mouse moved to (472, 117)
Screenshot: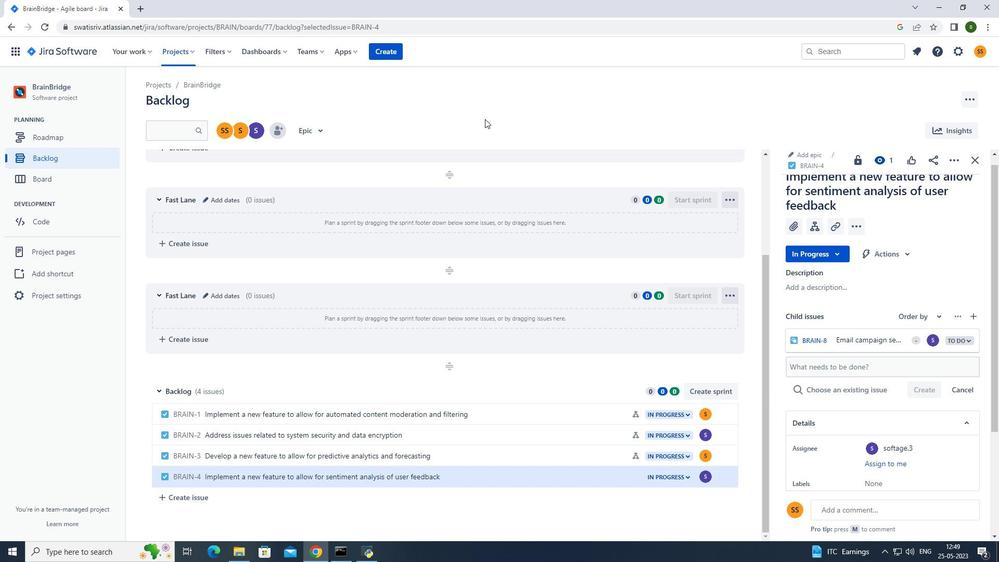 
Action: Mouse pressed left at (472, 117)
Screenshot: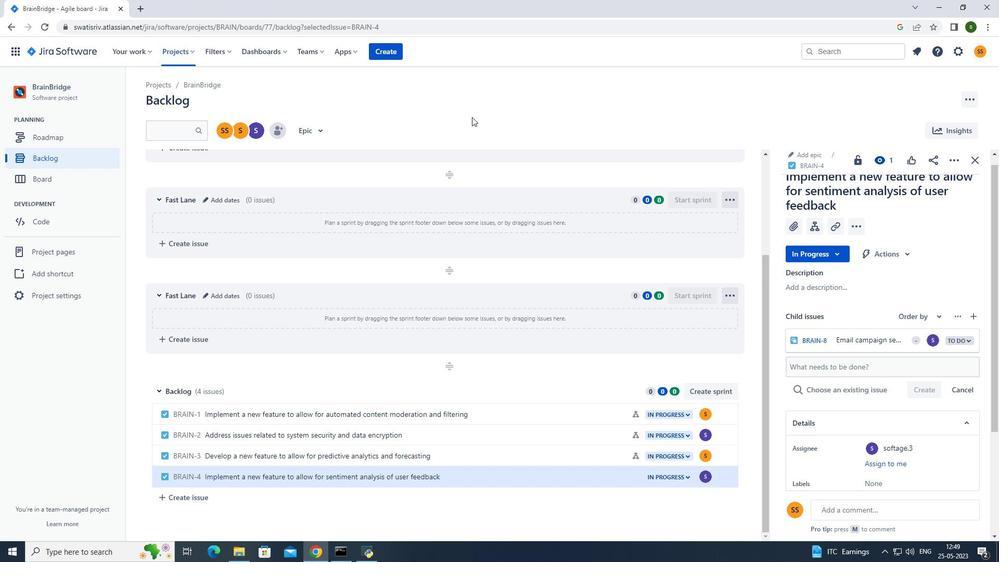 
